Task: Look for GitHub events in the explore section.
Action: Mouse moved to (158, 118)
Screenshot: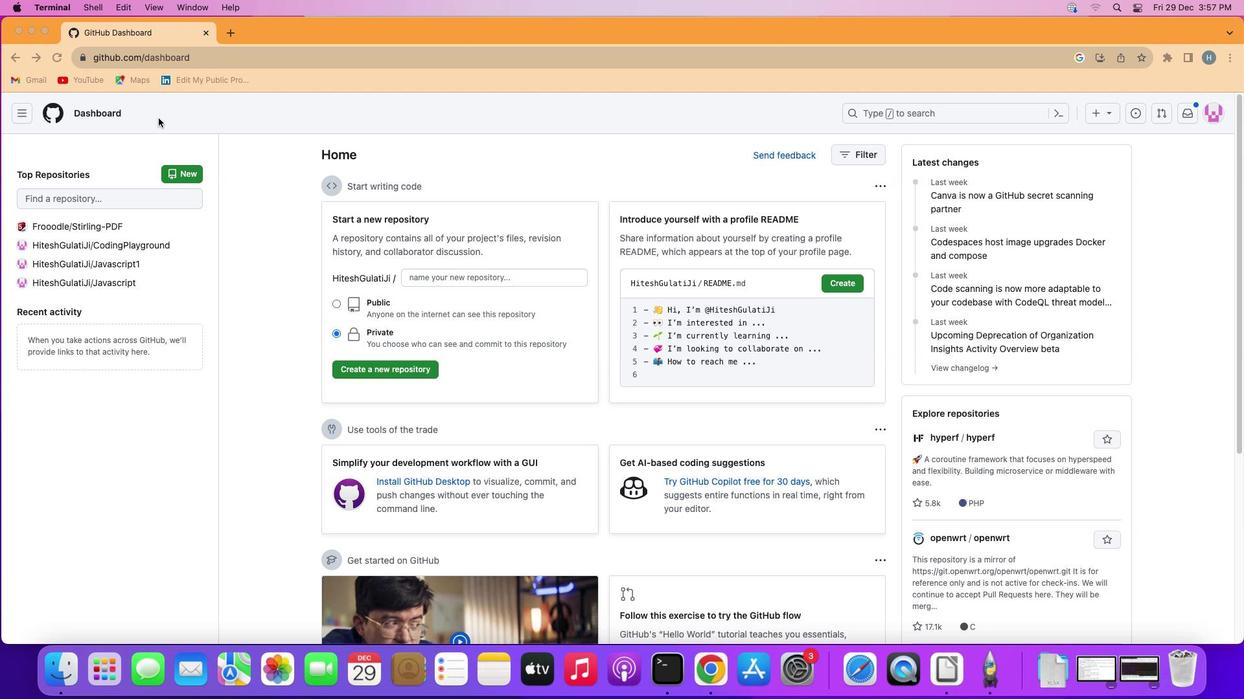 
Action: Mouse pressed left at (158, 118)
Screenshot: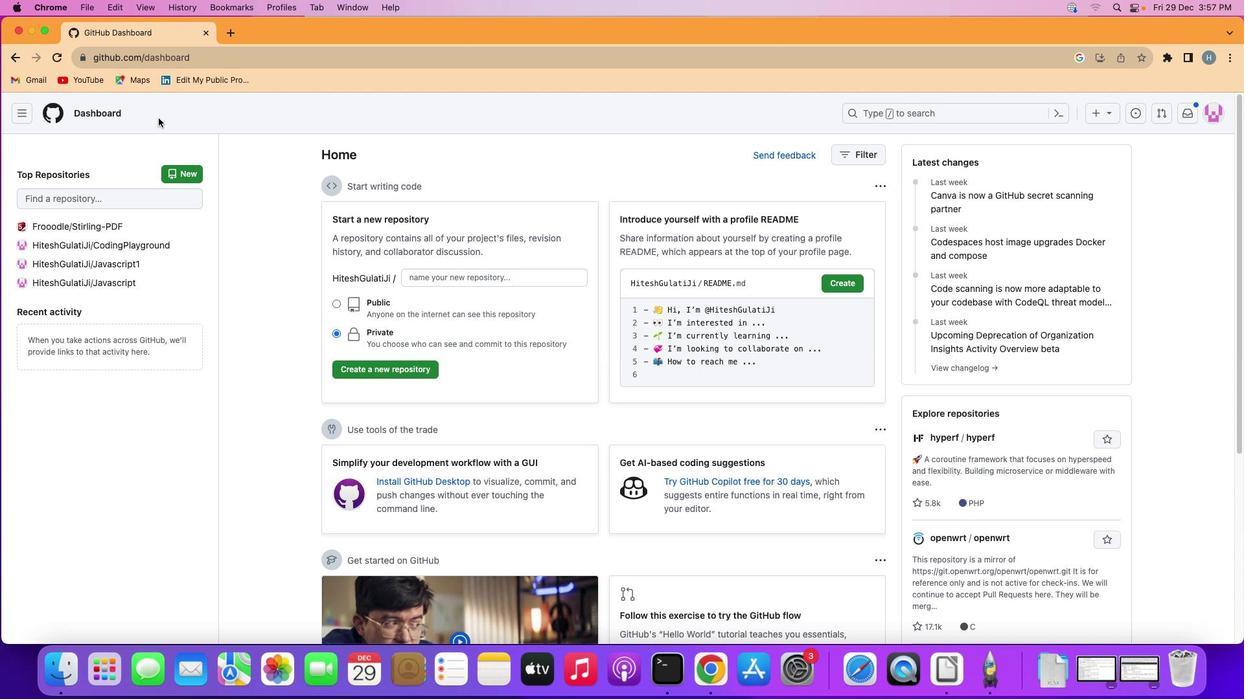 
Action: Mouse moved to (22, 111)
Screenshot: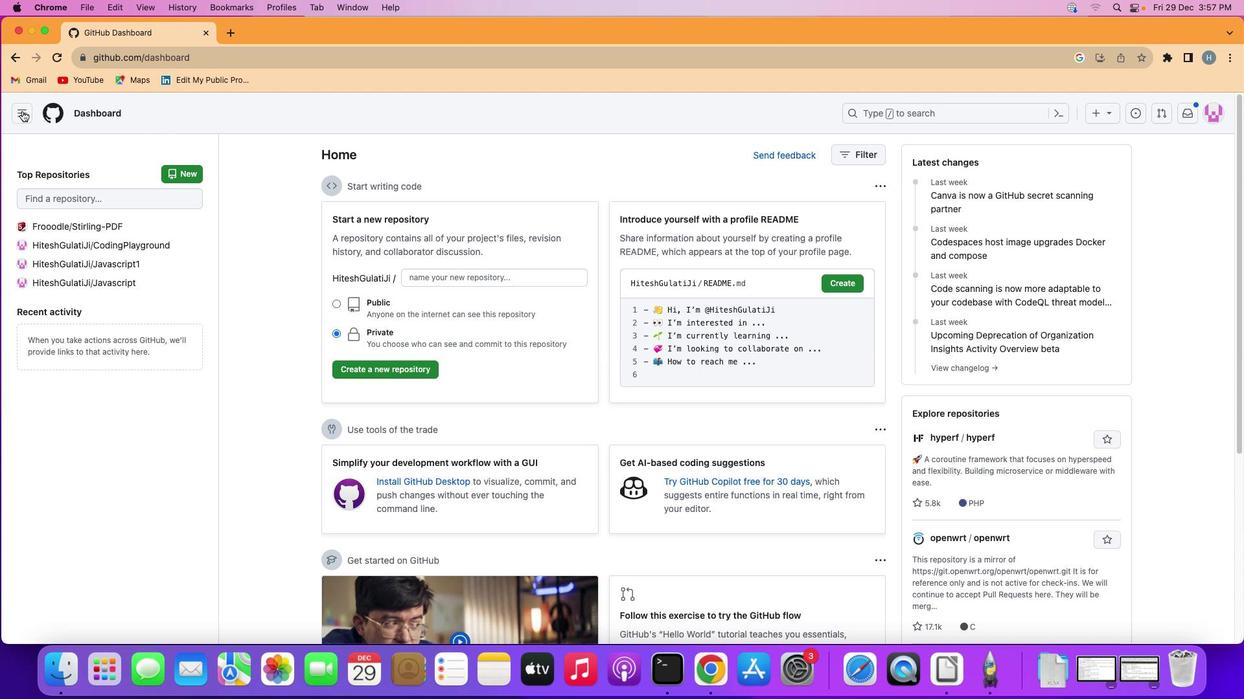 
Action: Mouse pressed left at (22, 111)
Screenshot: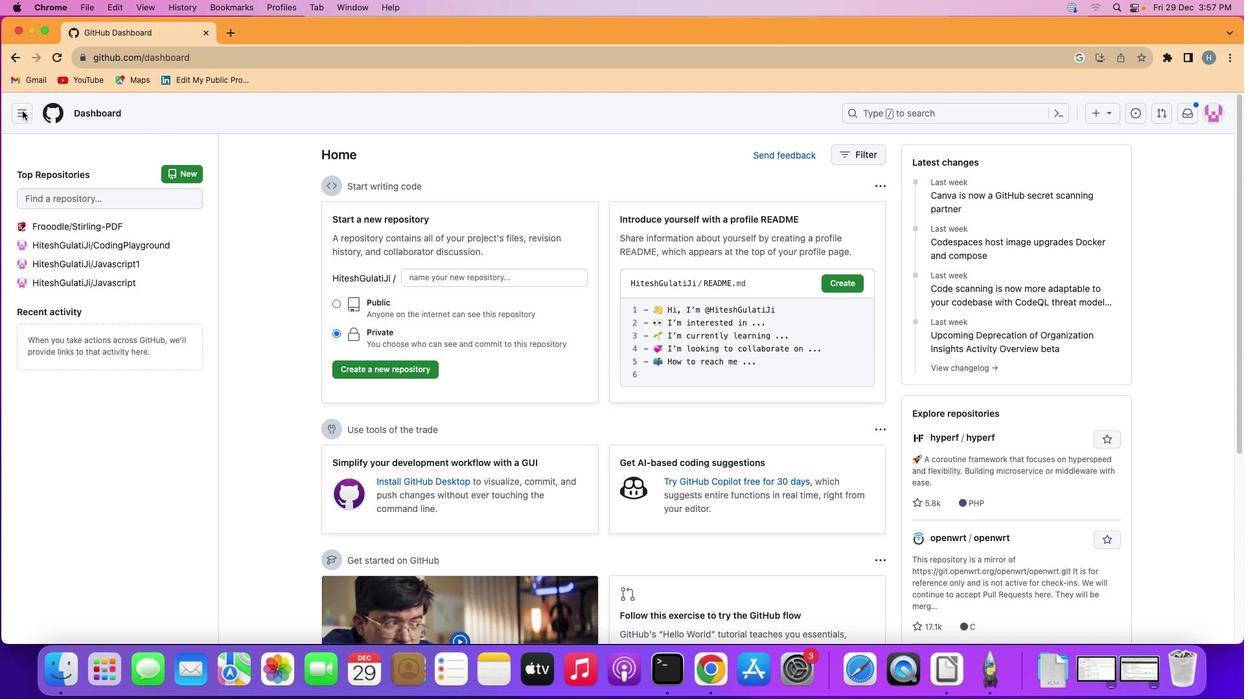
Action: Mouse moved to (116, 279)
Screenshot: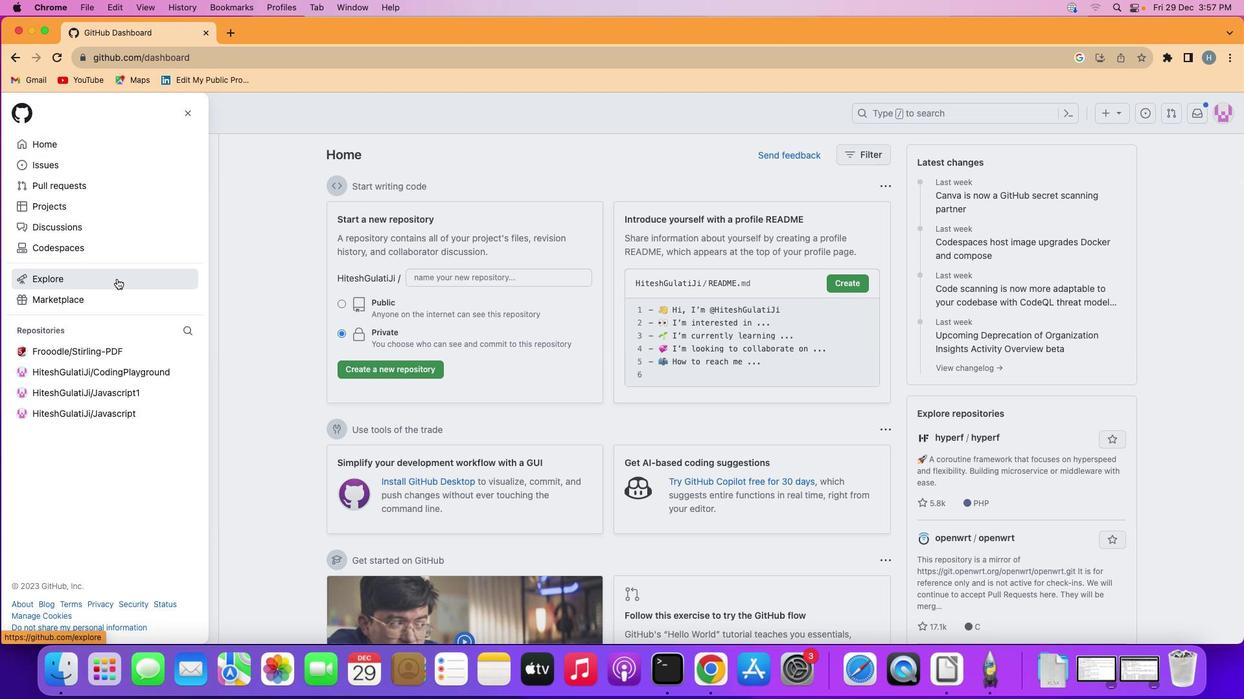 
Action: Mouse pressed left at (116, 279)
Screenshot: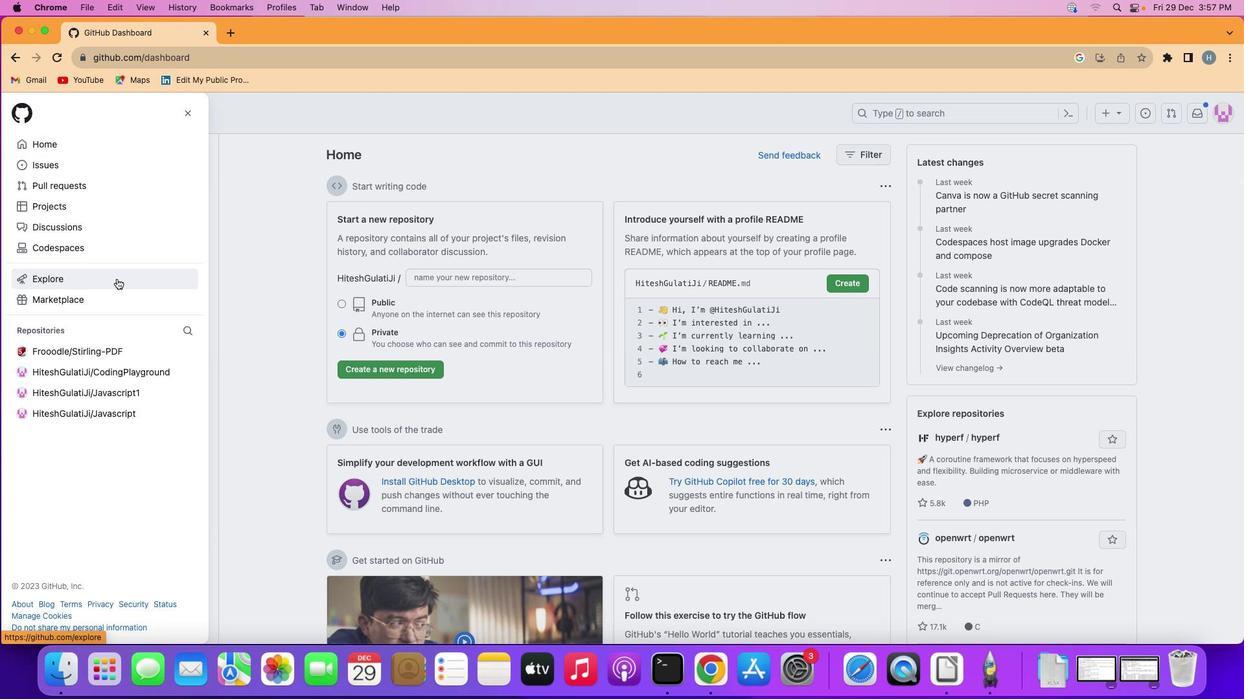 
Action: Mouse moved to (691, 149)
Screenshot: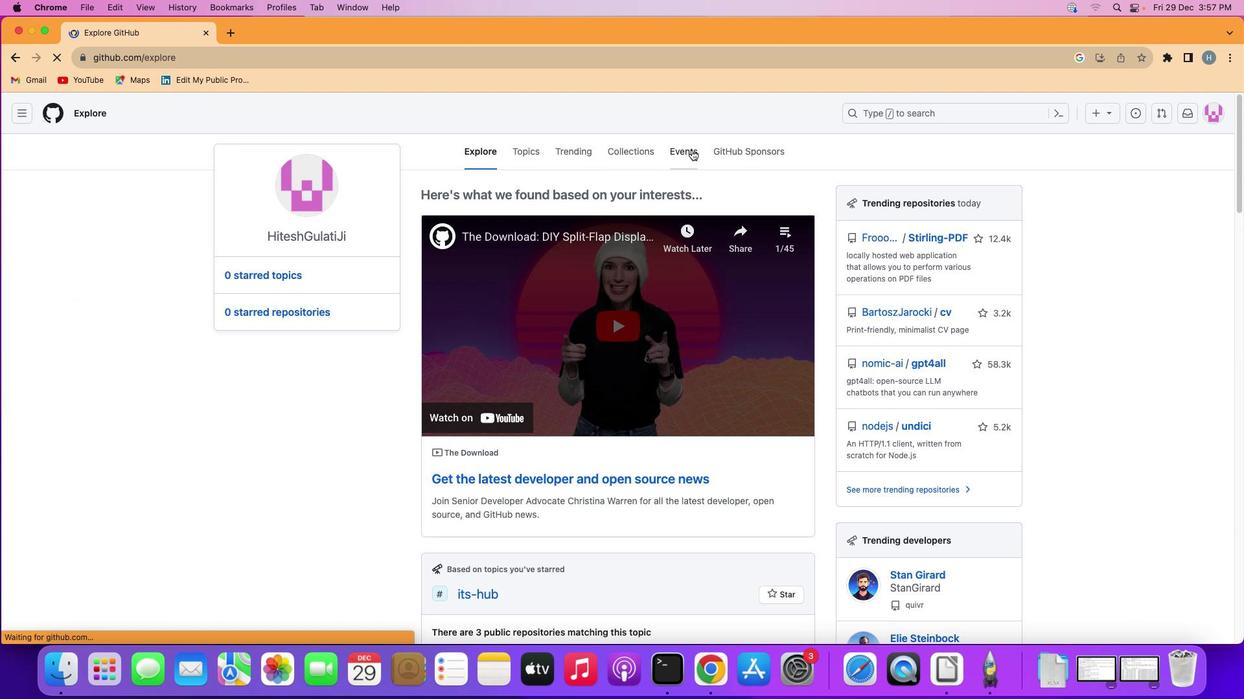 
Action: Mouse pressed left at (691, 149)
Screenshot: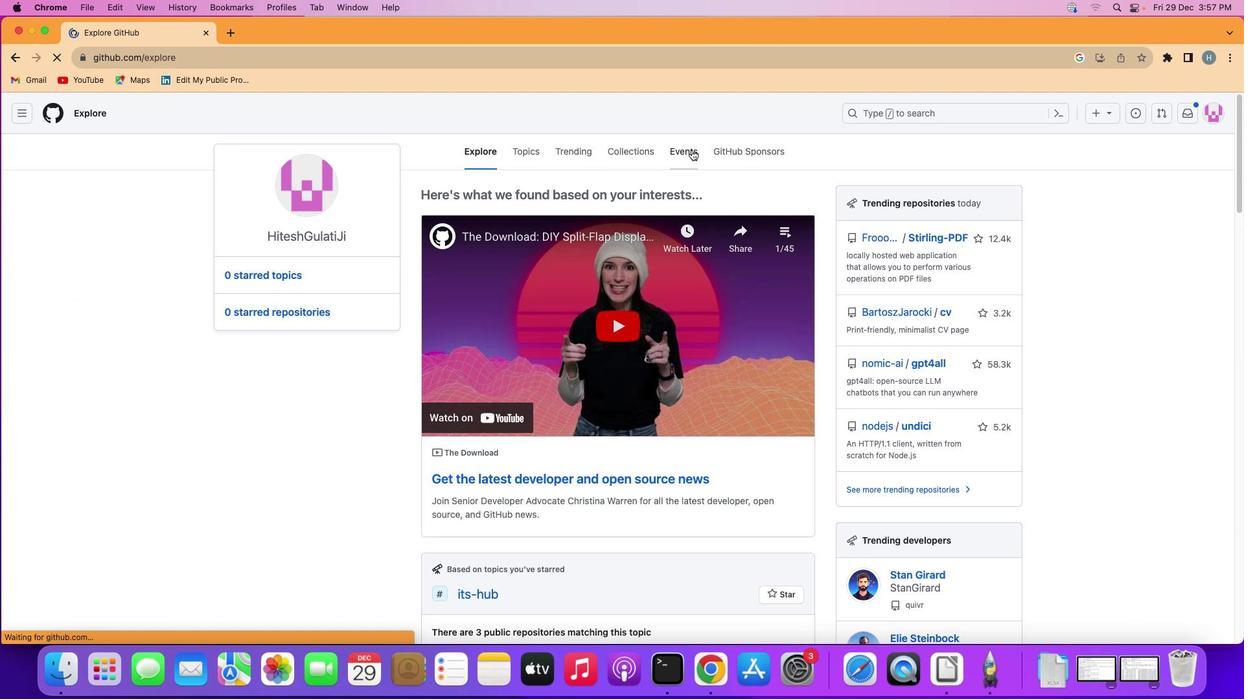 
Action: Mouse moved to (637, 329)
Screenshot: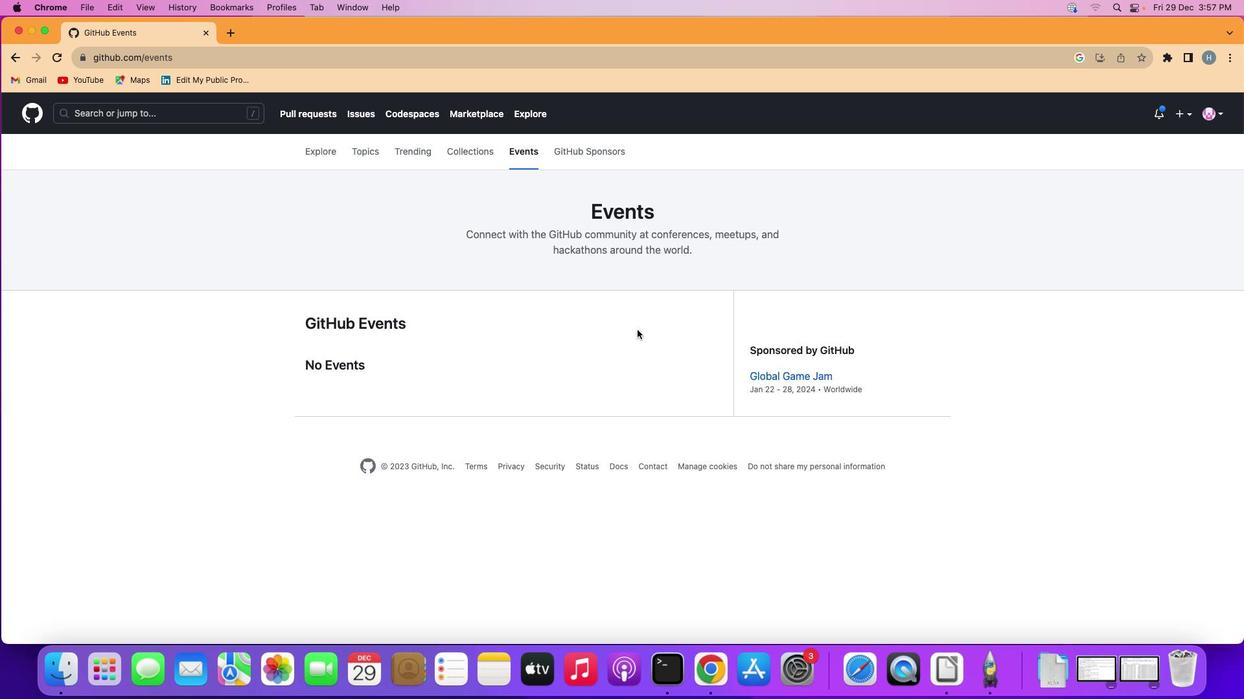 
